Task: Create a due date automation trigger when advanced on, 2 working days before a card is due add dates starting tomorrow at 11:00 AM.
Action: Mouse moved to (1116, 102)
Screenshot: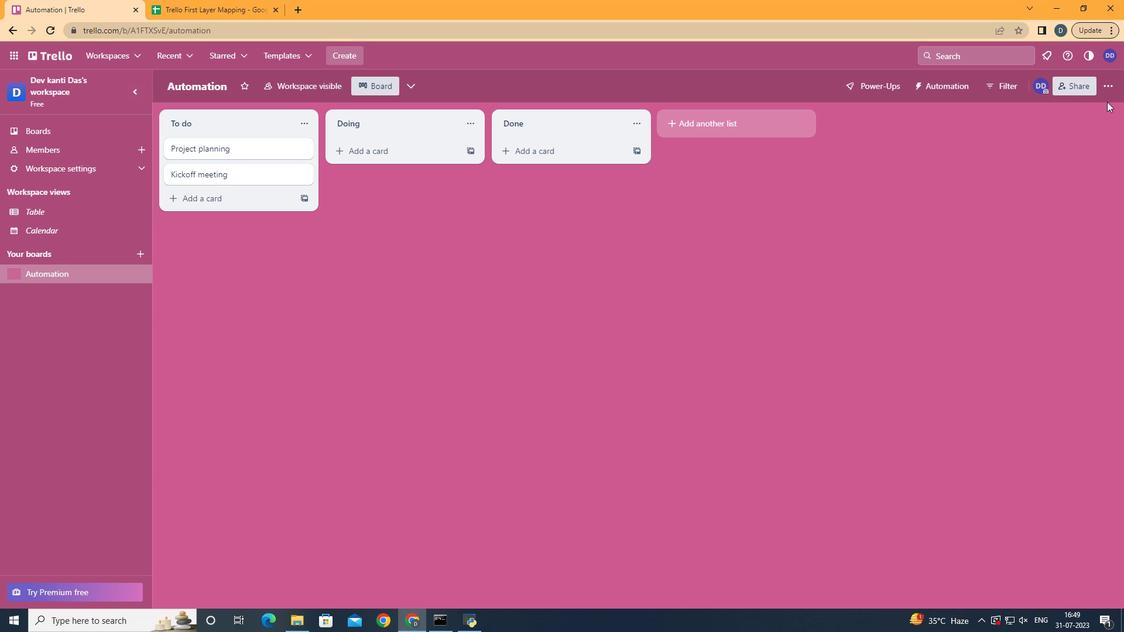
Action: Mouse pressed left at (1116, 102)
Screenshot: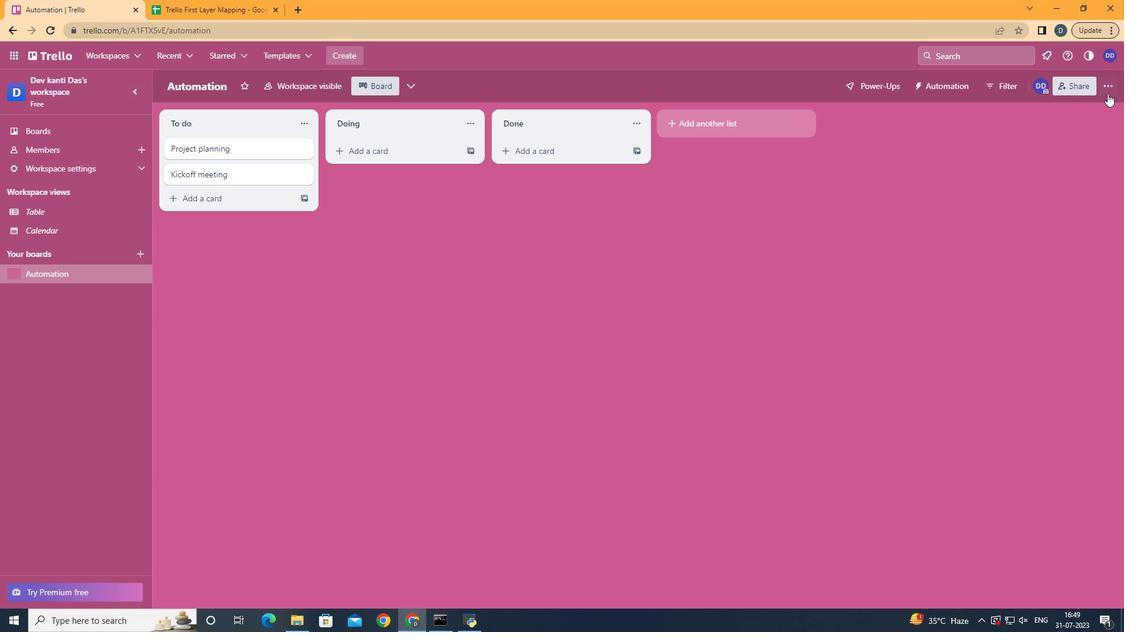
Action: Mouse moved to (1055, 254)
Screenshot: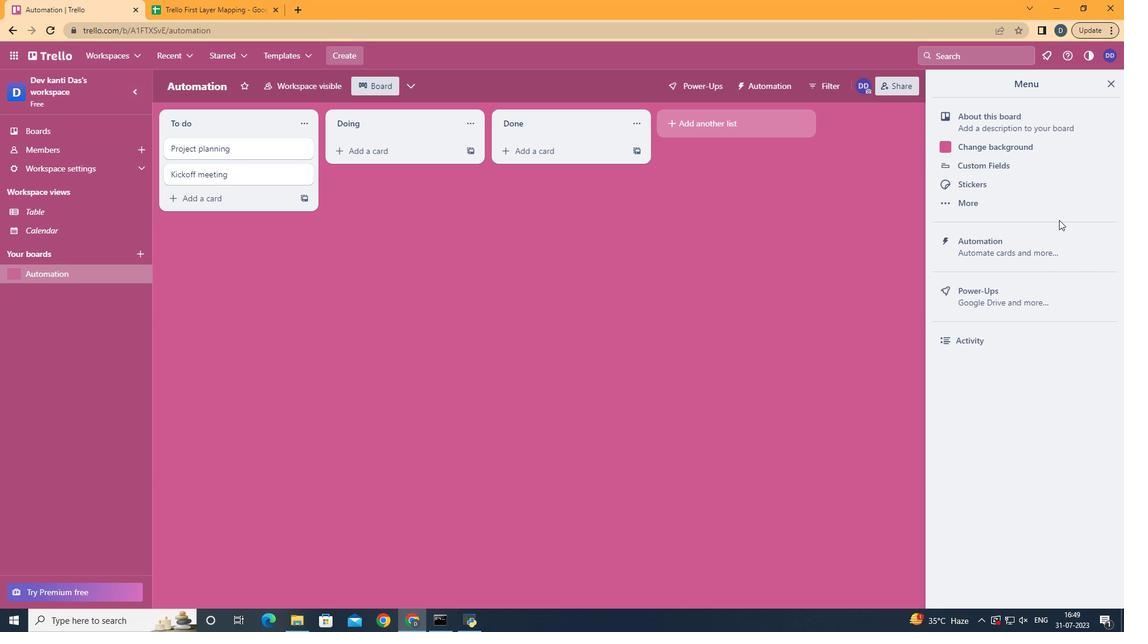 
Action: Mouse pressed left at (1055, 254)
Screenshot: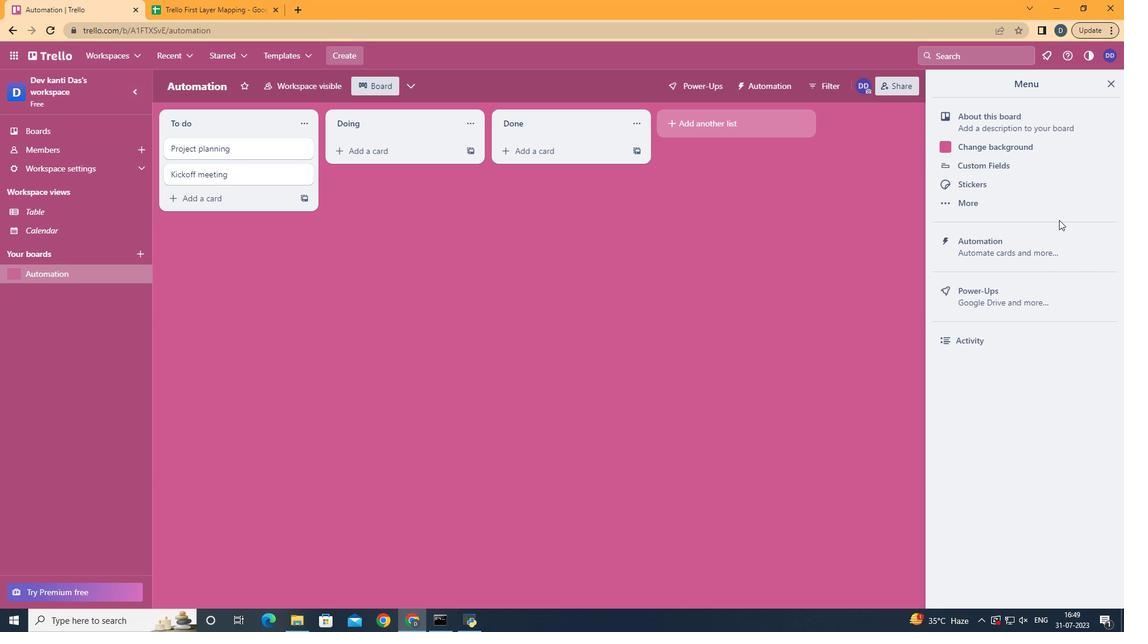 
Action: Mouse moved to (235, 249)
Screenshot: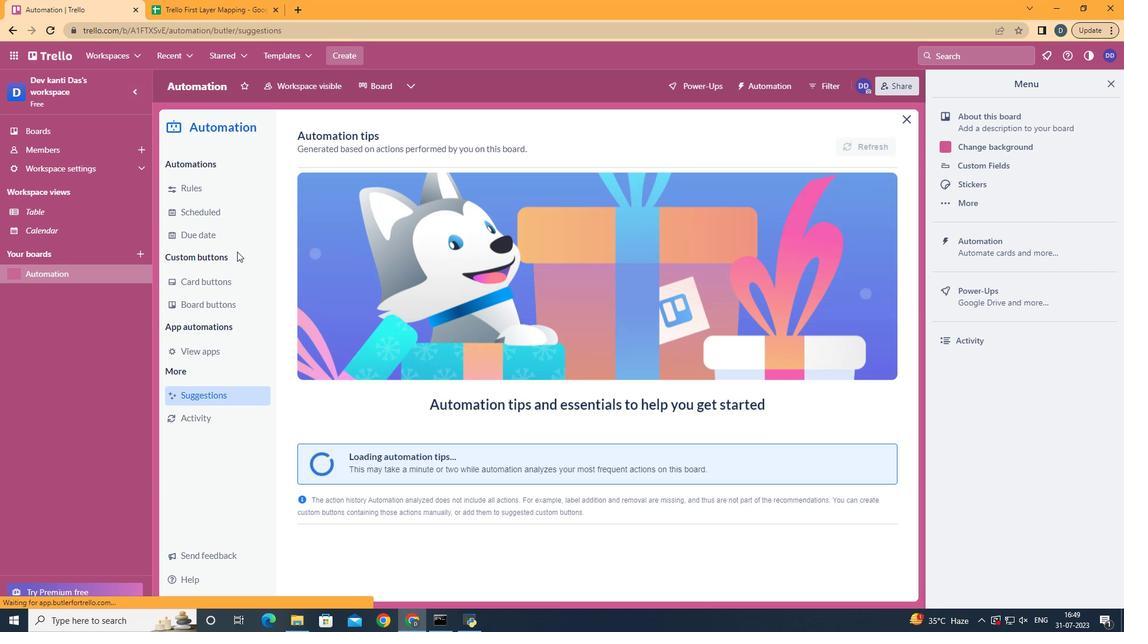 
Action: Mouse pressed left at (235, 249)
Screenshot: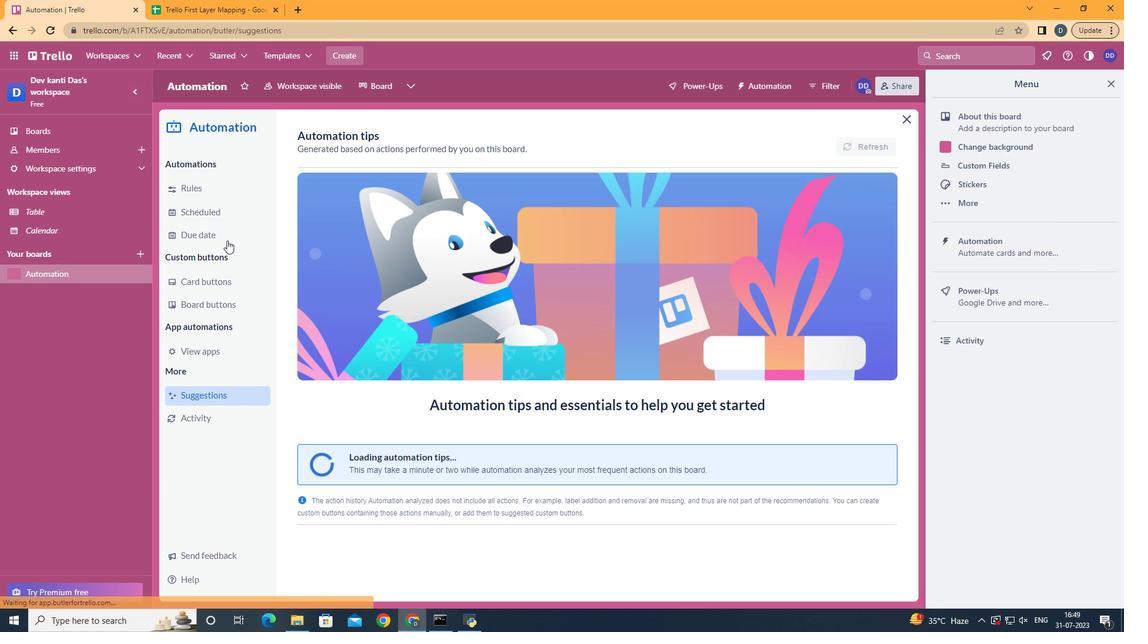
Action: Mouse moved to (841, 145)
Screenshot: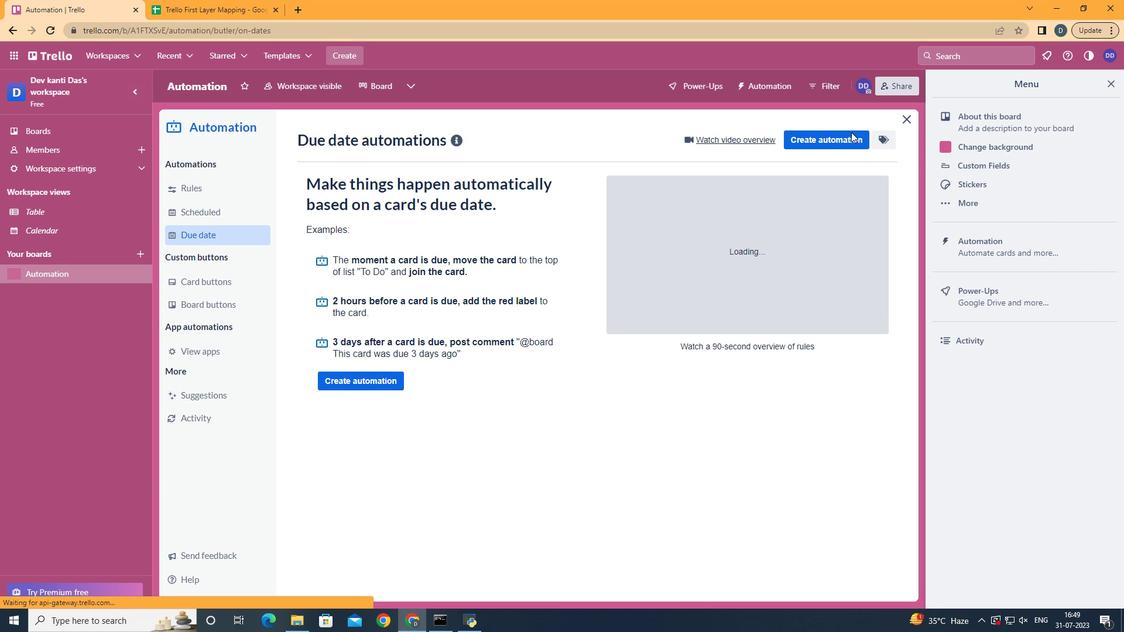 
Action: Mouse pressed left at (841, 145)
Screenshot: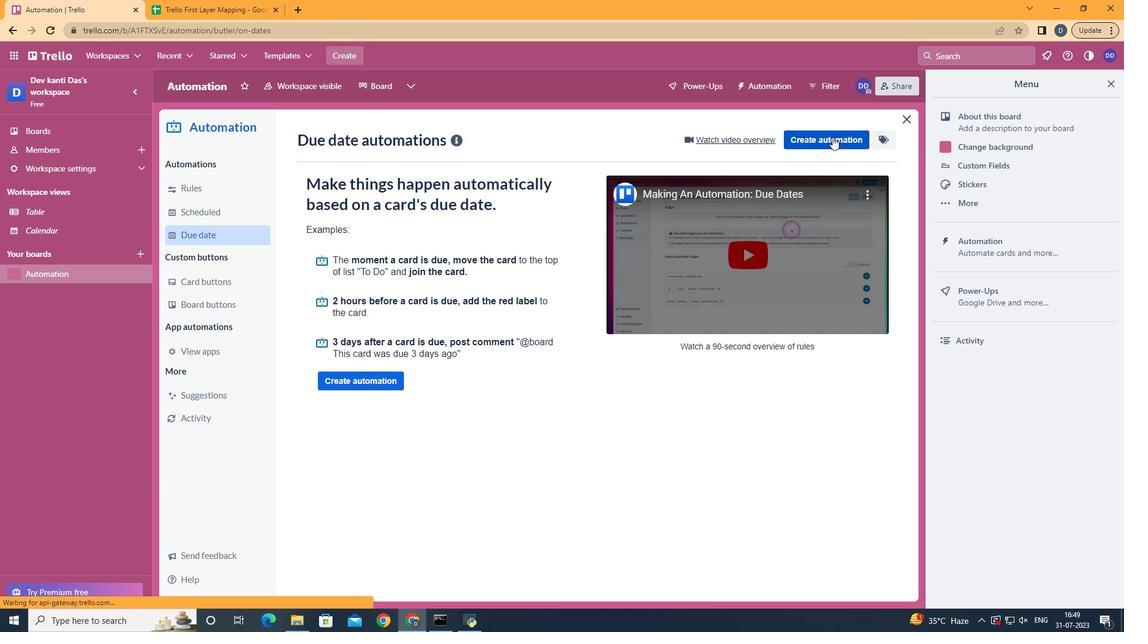 
Action: Mouse moved to (568, 264)
Screenshot: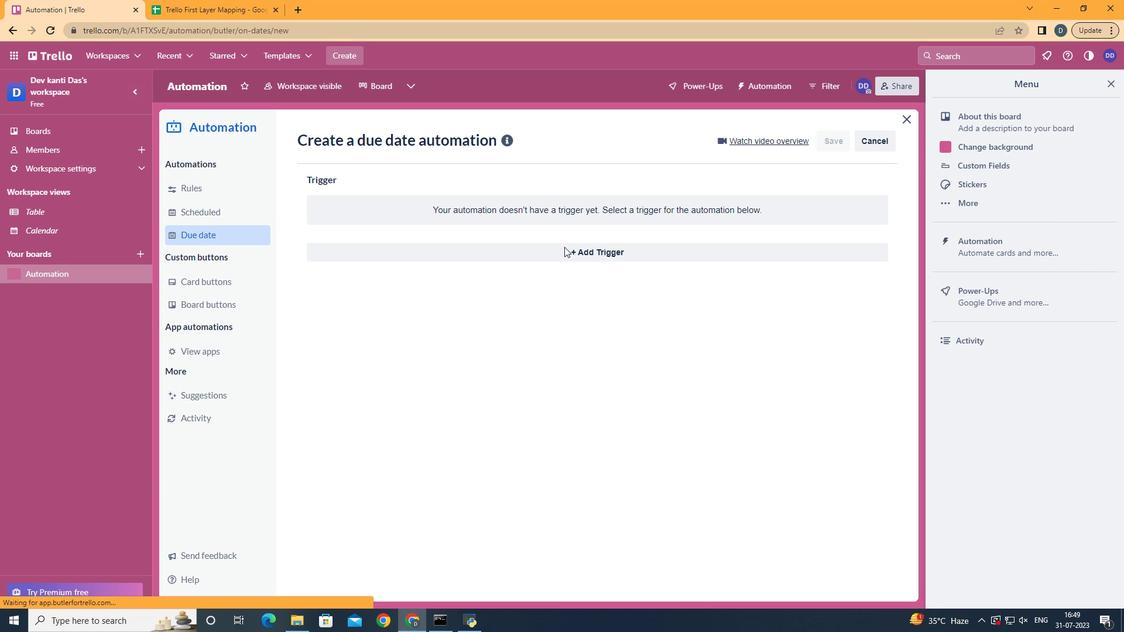 
Action: Mouse pressed left at (568, 264)
Screenshot: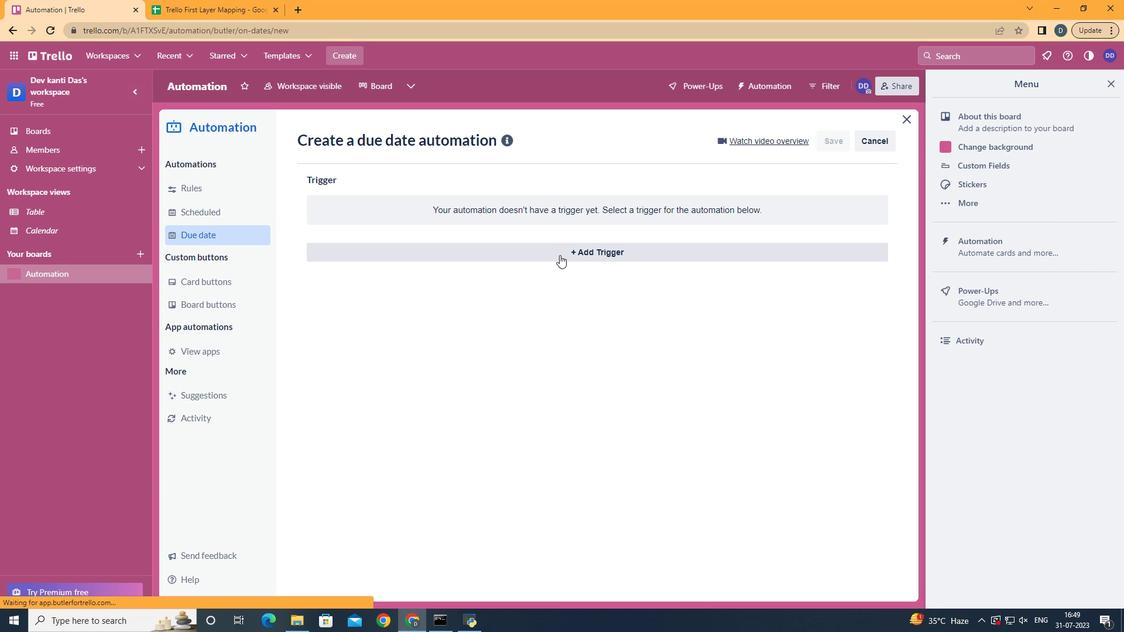 
Action: Mouse moved to (394, 487)
Screenshot: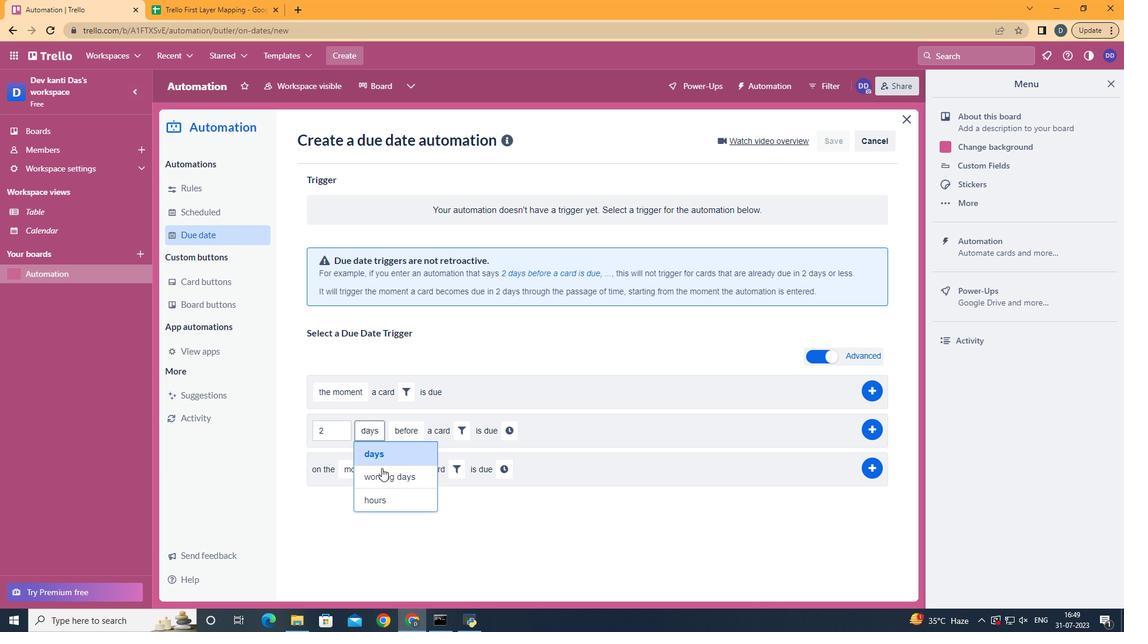 
Action: Mouse pressed left at (394, 487)
Screenshot: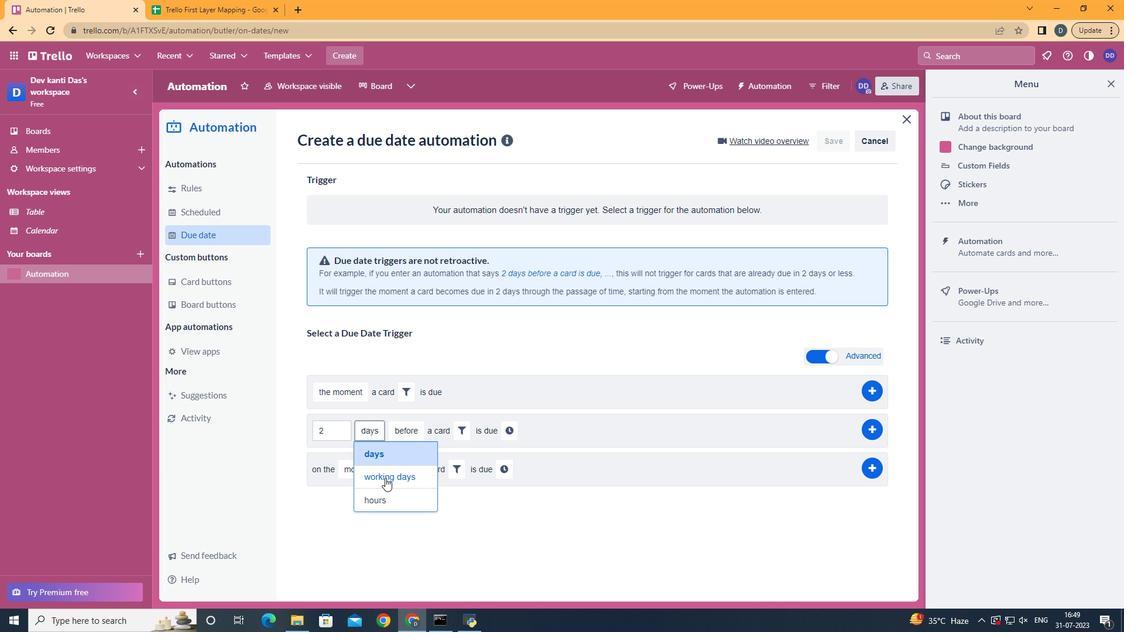 
Action: Mouse moved to (498, 442)
Screenshot: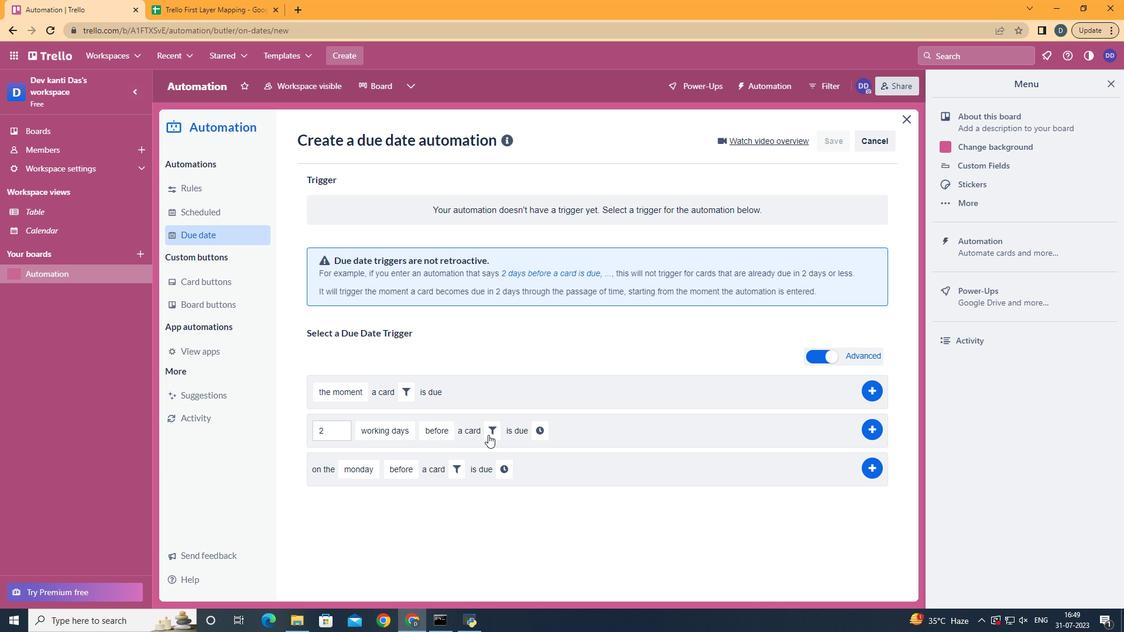 
Action: Mouse pressed left at (498, 442)
Screenshot: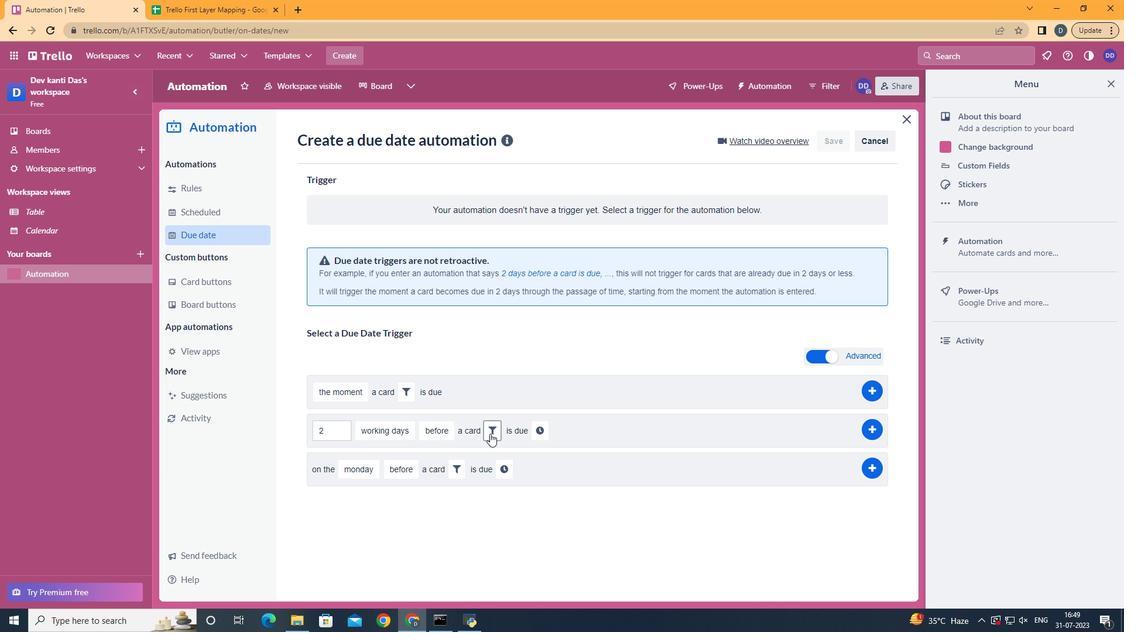 
Action: Mouse moved to (570, 480)
Screenshot: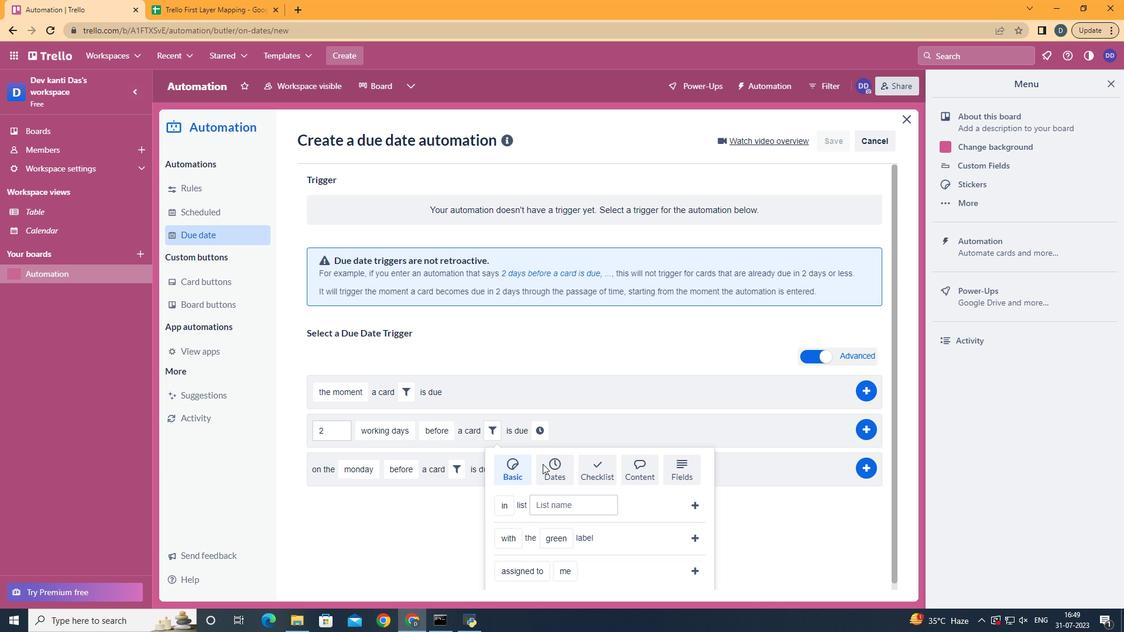 
Action: Mouse pressed left at (570, 480)
Screenshot: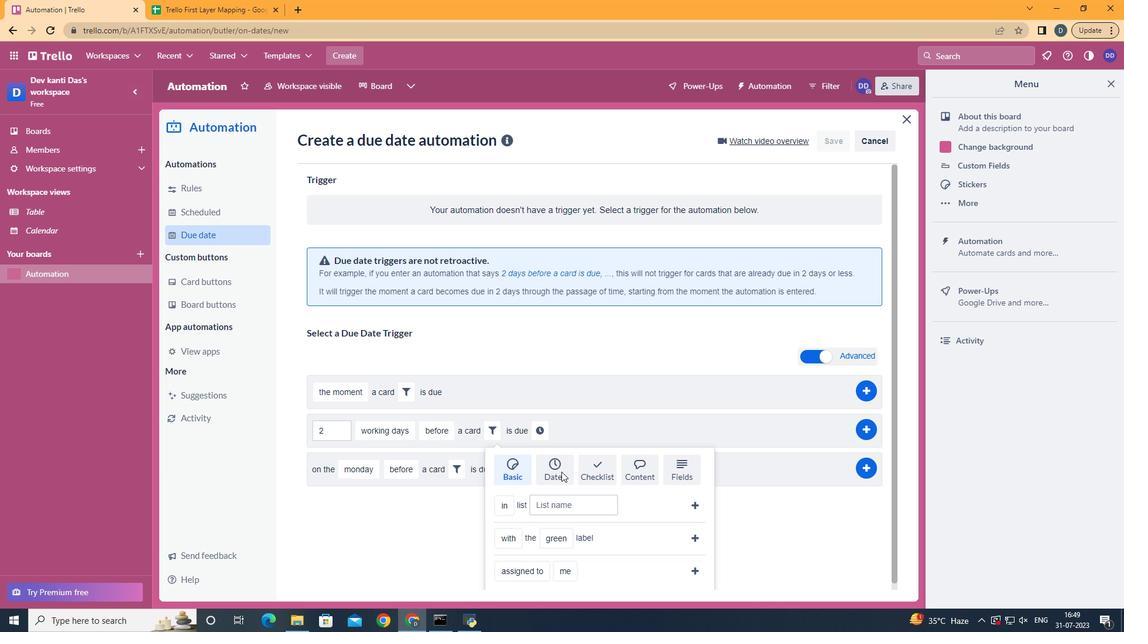 
Action: Mouse scrolled (570, 480) with delta (0, 0)
Screenshot: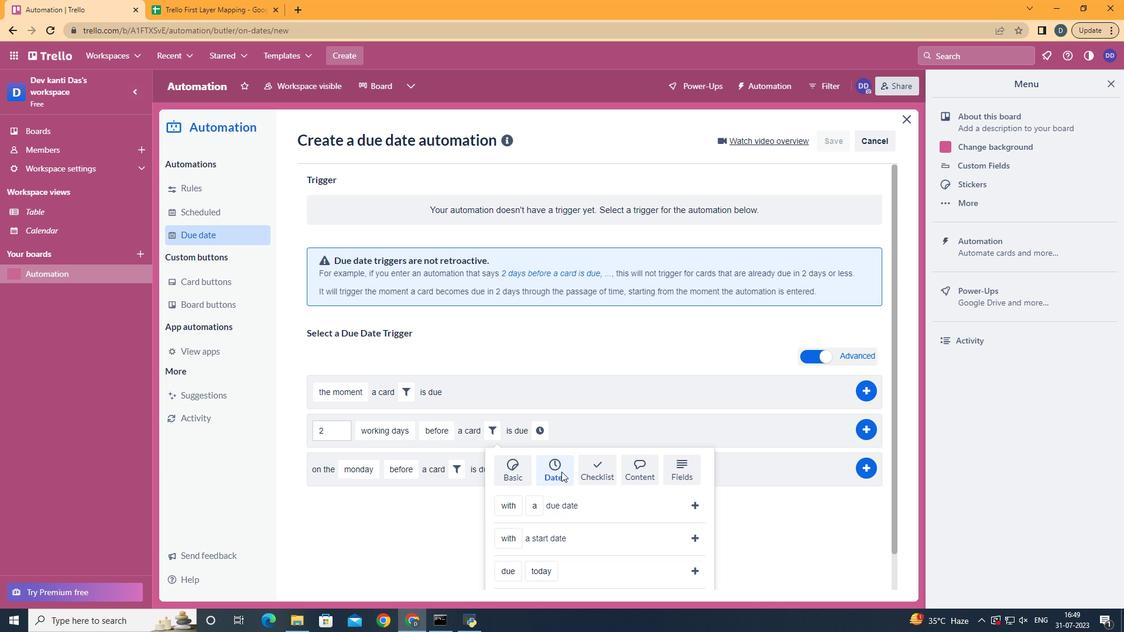 
Action: Mouse scrolled (570, 480) with delta (0, 0)
Screenshot: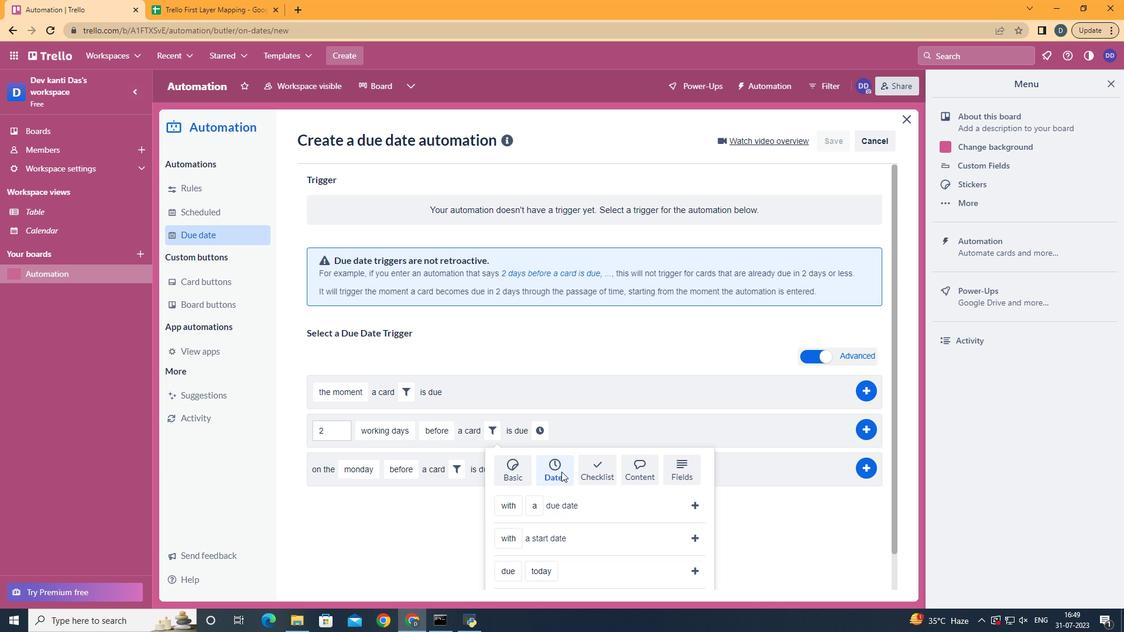 
Action: Mouse scrolled (570, 480) with delta (0, 0)
Screenshot: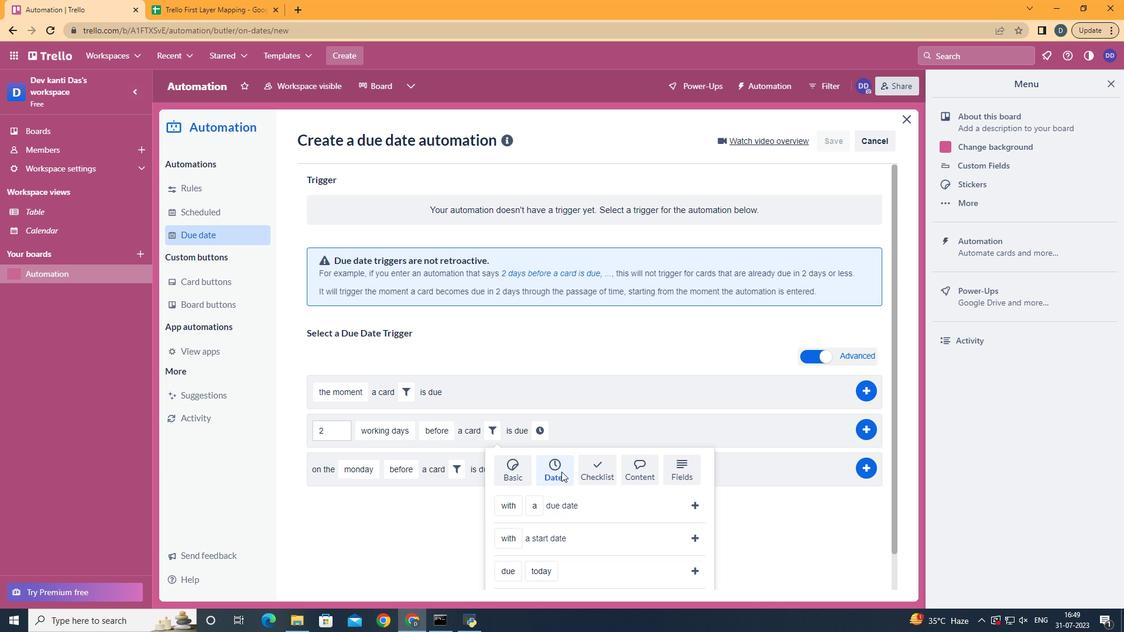 
Action: Mouse scrolled (570, 480) with delta (0, 0)
Screenshot: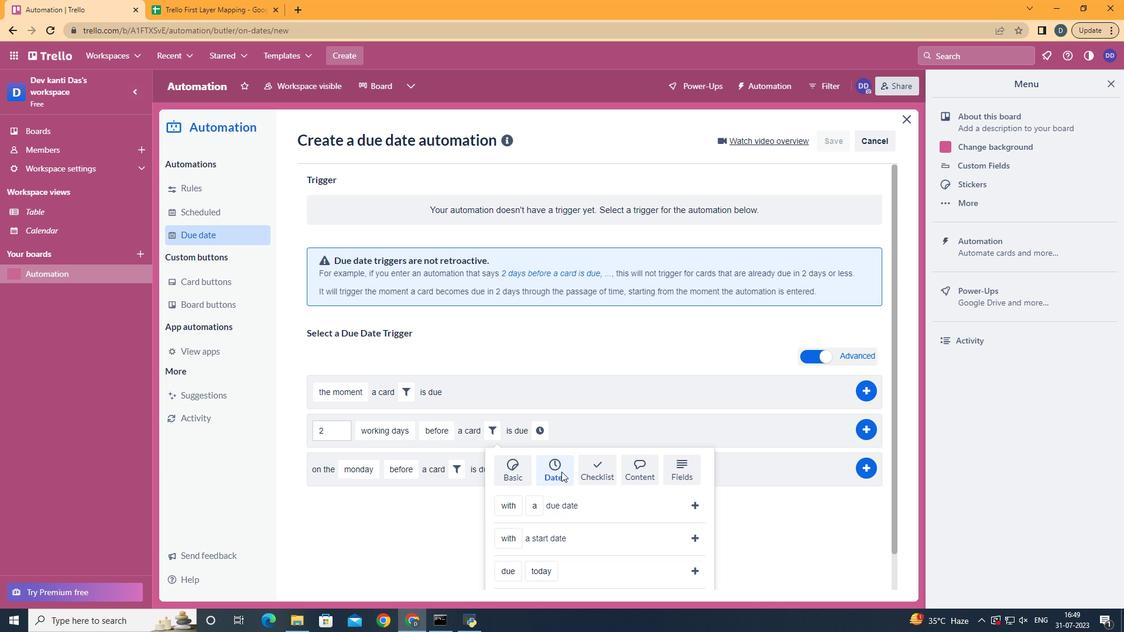 
Action: Mouse scrolled (570, 480) with delta (0, 0)
Screenshot: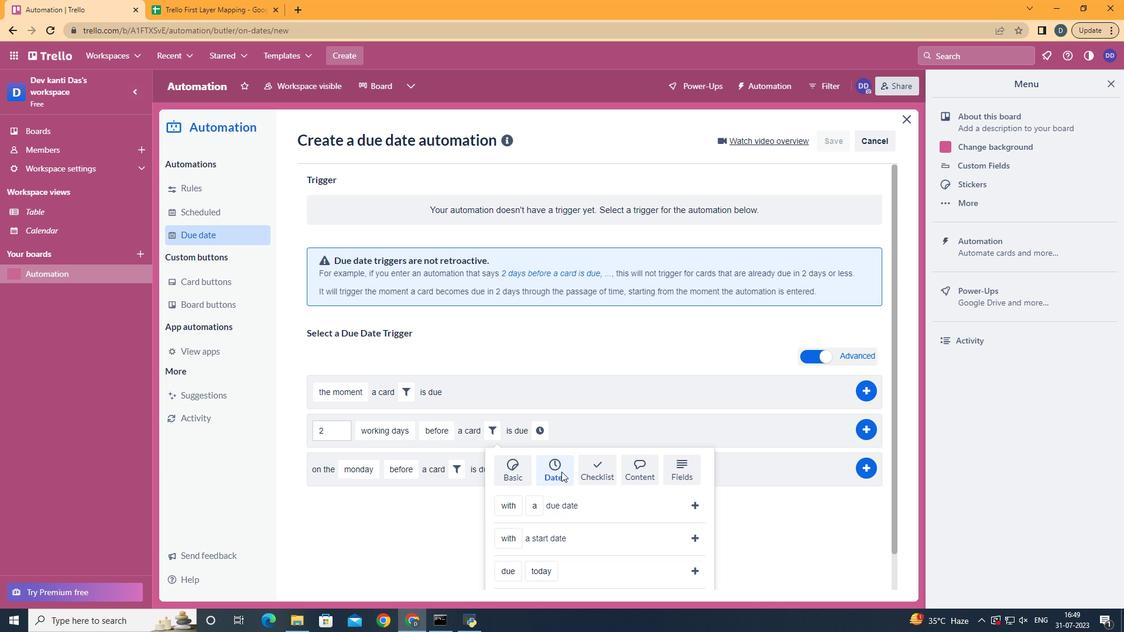 
Action: Mouse moved to (541, 493)
Screenshot: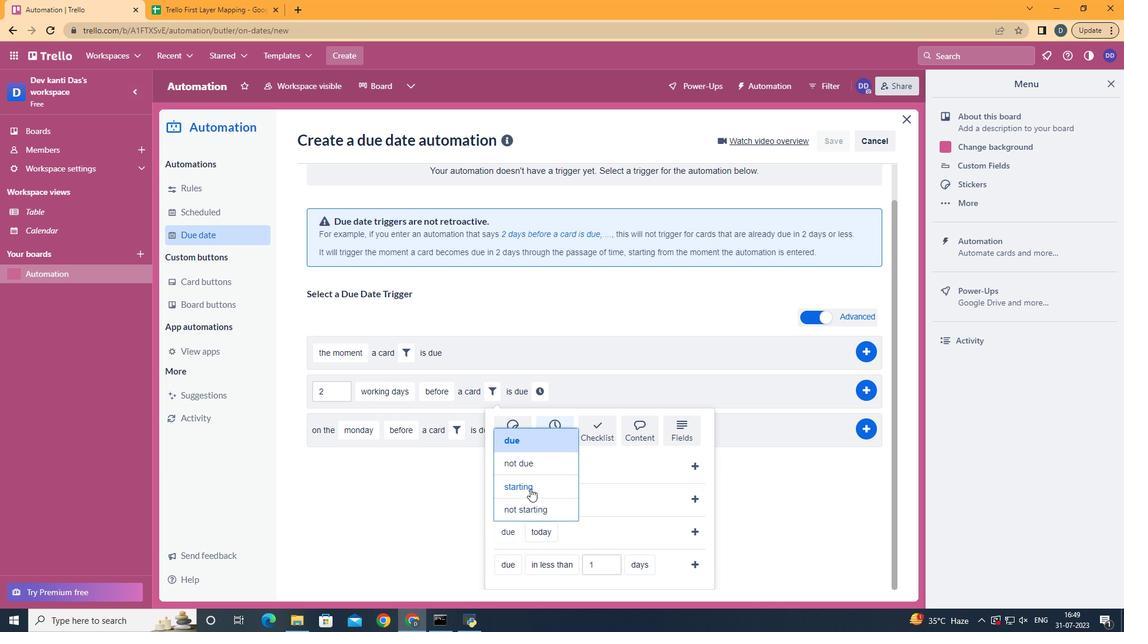 
Action: Mouse pressed left at (541, 493)
Screenshot: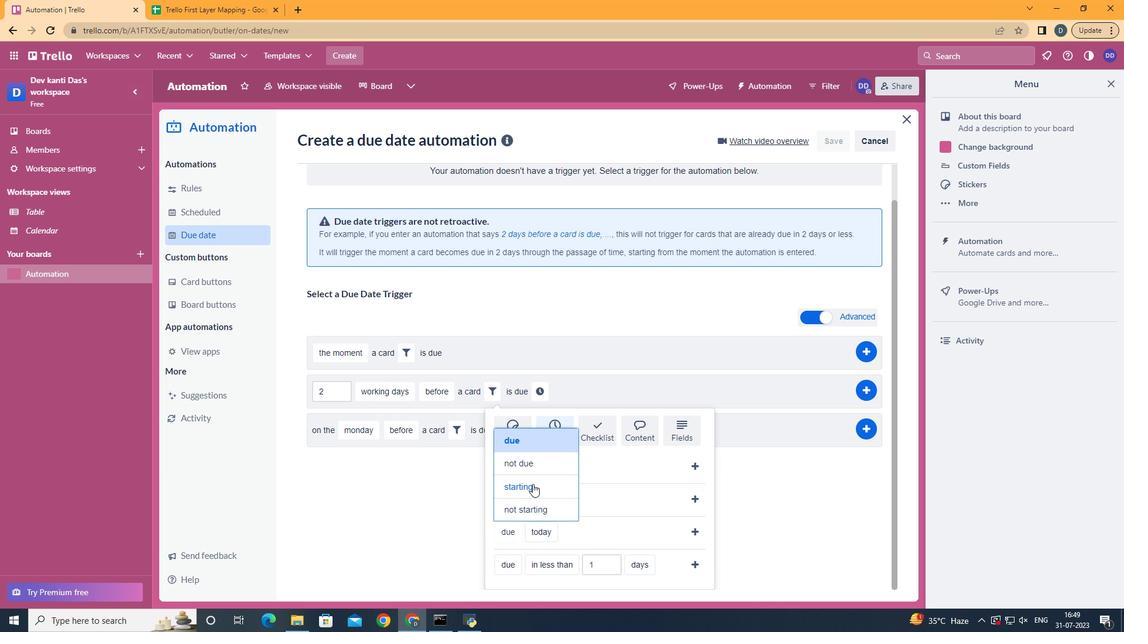 
Action: Mouse moved to (582, 426)
Screenshot: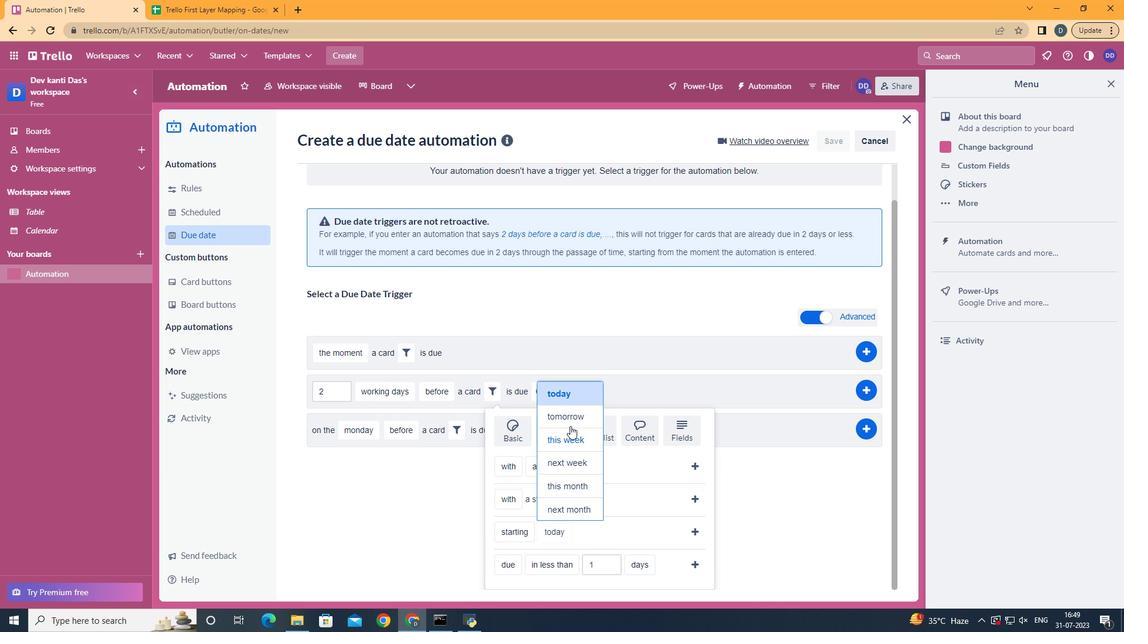 
Action: Mouse pressed left at (582, 426)
Screenshot: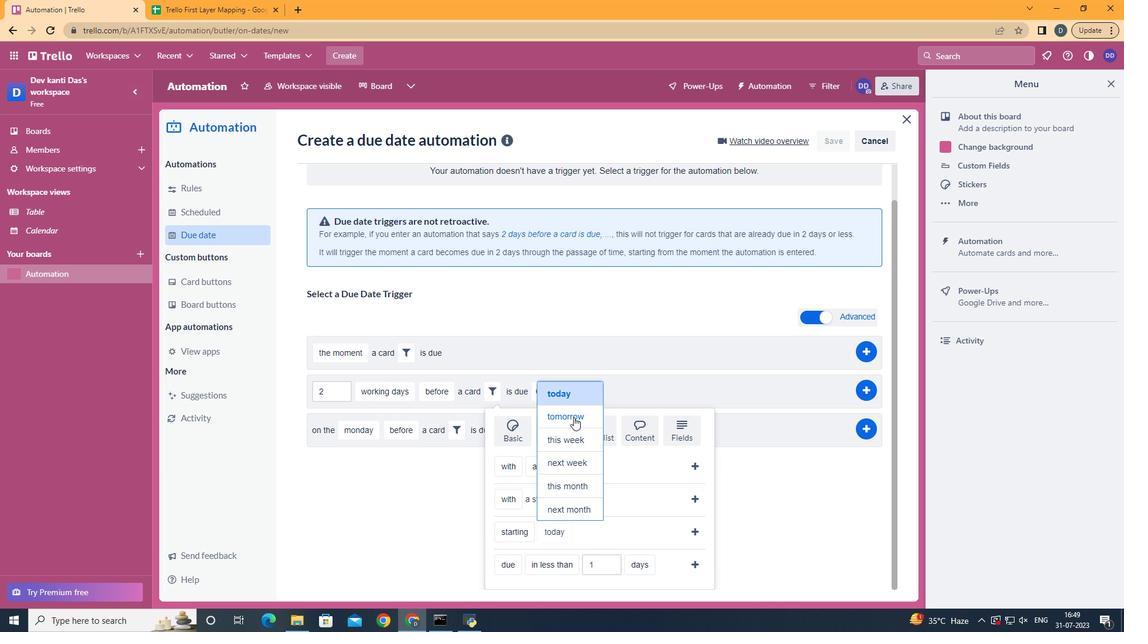 
Action: Mouse moved to (698, 535)
Screenshot: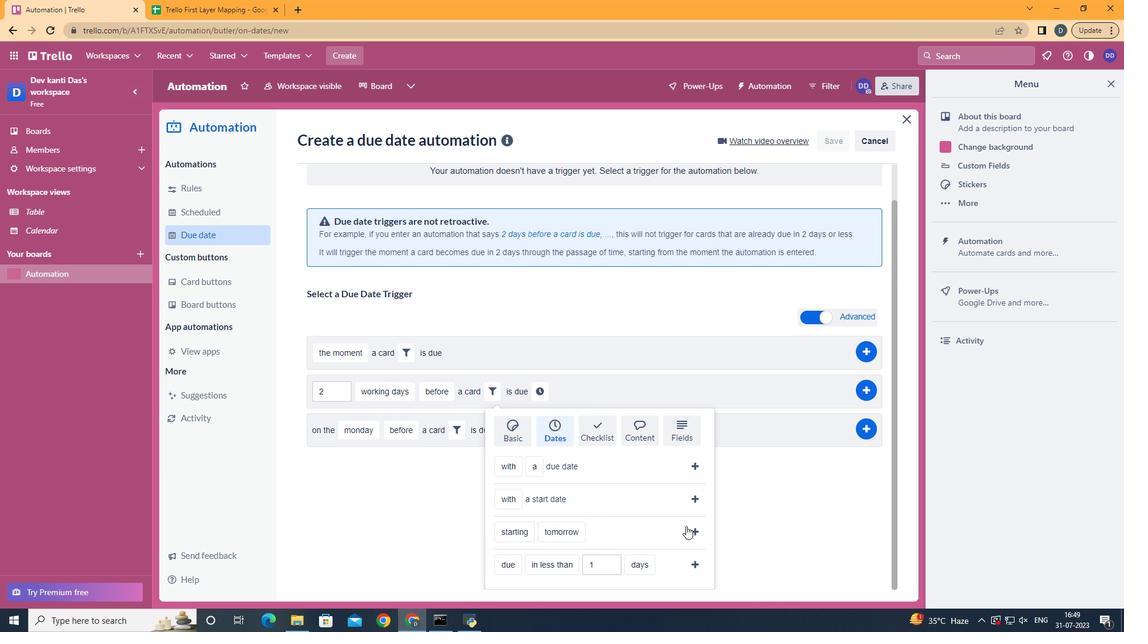 
Action: Mouse pressed left at (698, 535)
Screenshot: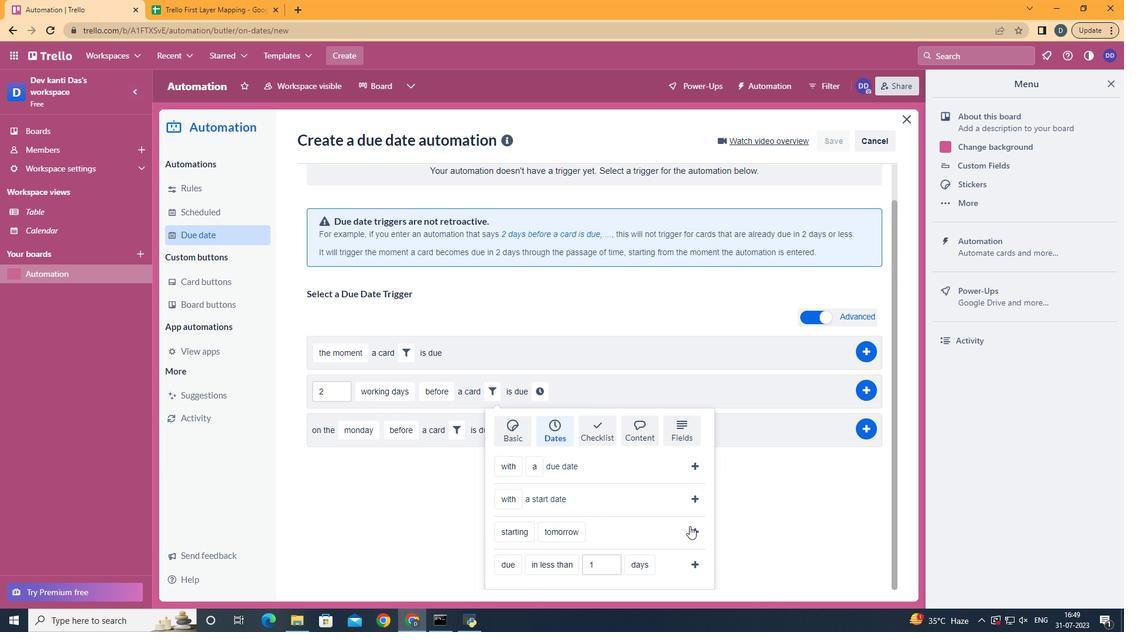 
Action: Mouse moved to (641, 440)
Screenshot: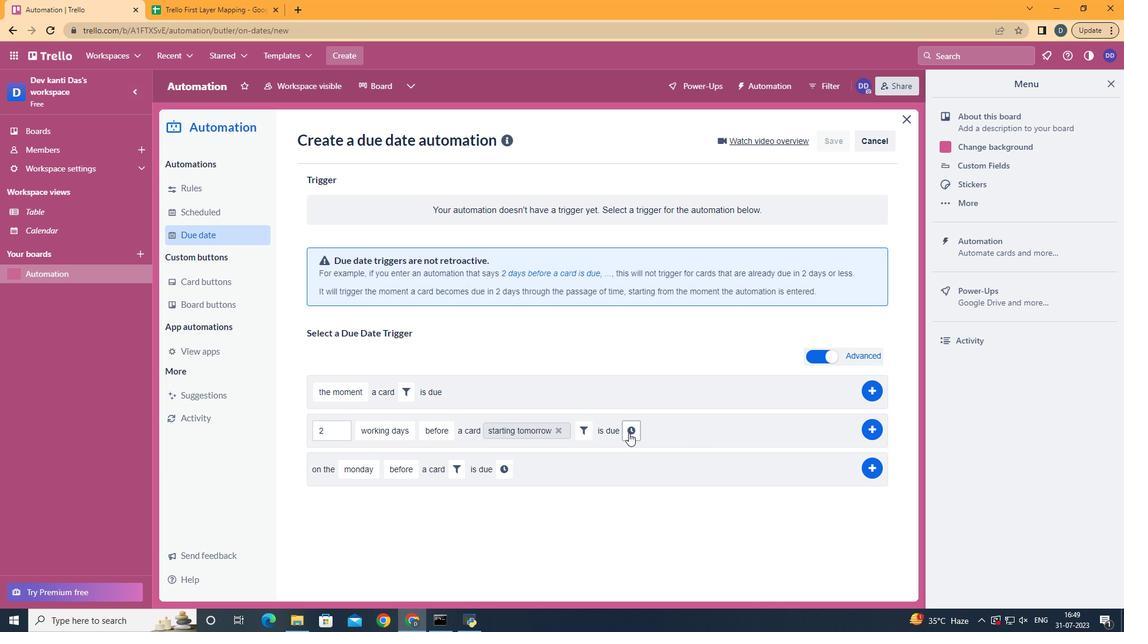 
Action: Mouse pressed left at (641, 440)
Screenshot: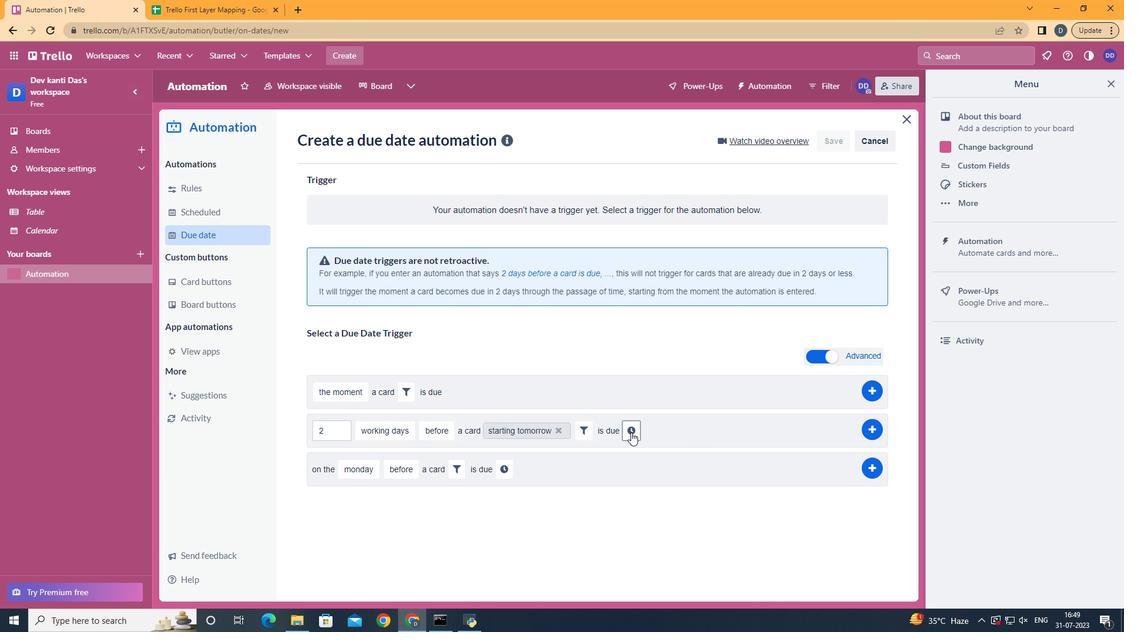 
Action: Mouse moved to (676, 436)
Screenshot: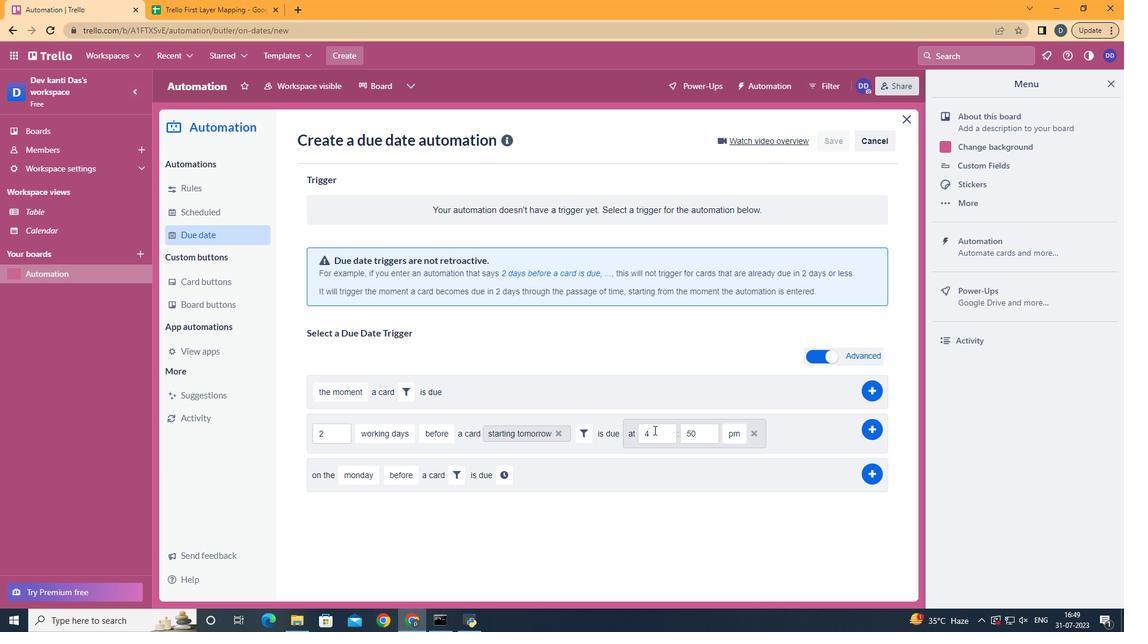 
Action: Mouse pressed left at (676, 436)
Screenshot: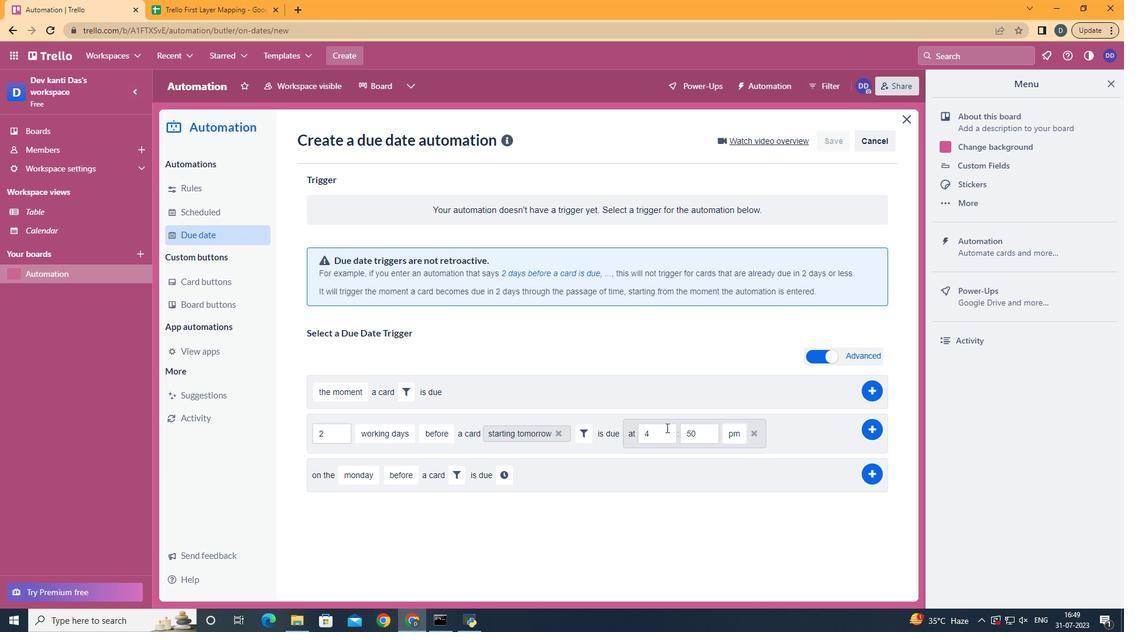 
Action: Key pressed <Key.backspace>11
Screenshot: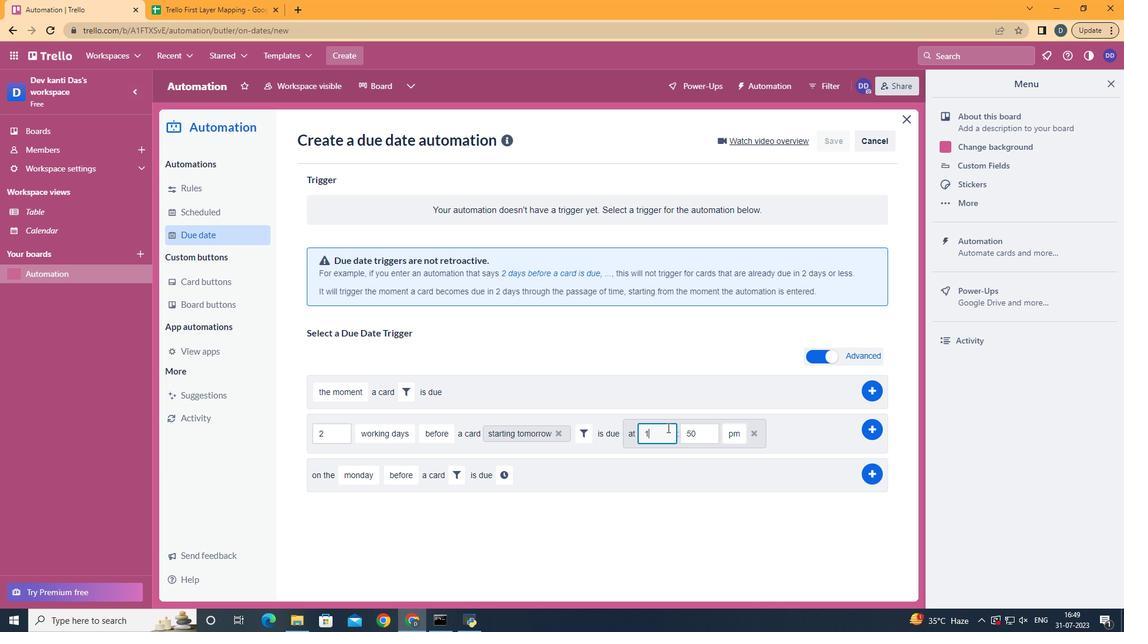 
Action: Mouse moved to (709, 447)
Screenshot: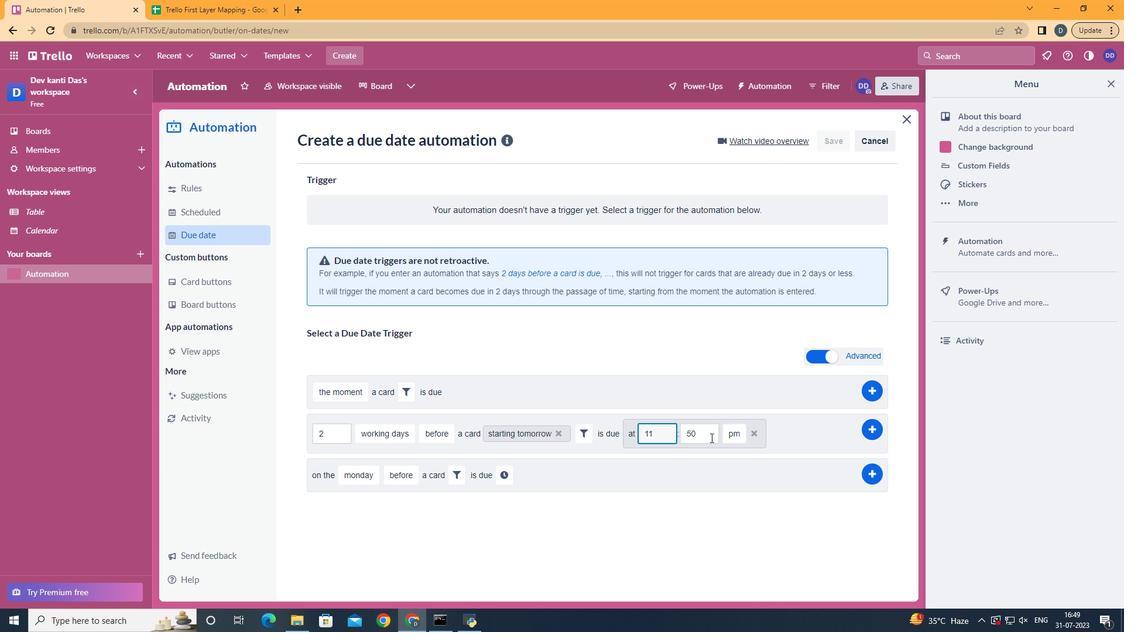 
Action: Mouse pressed left at (709, 447)
Screenshot: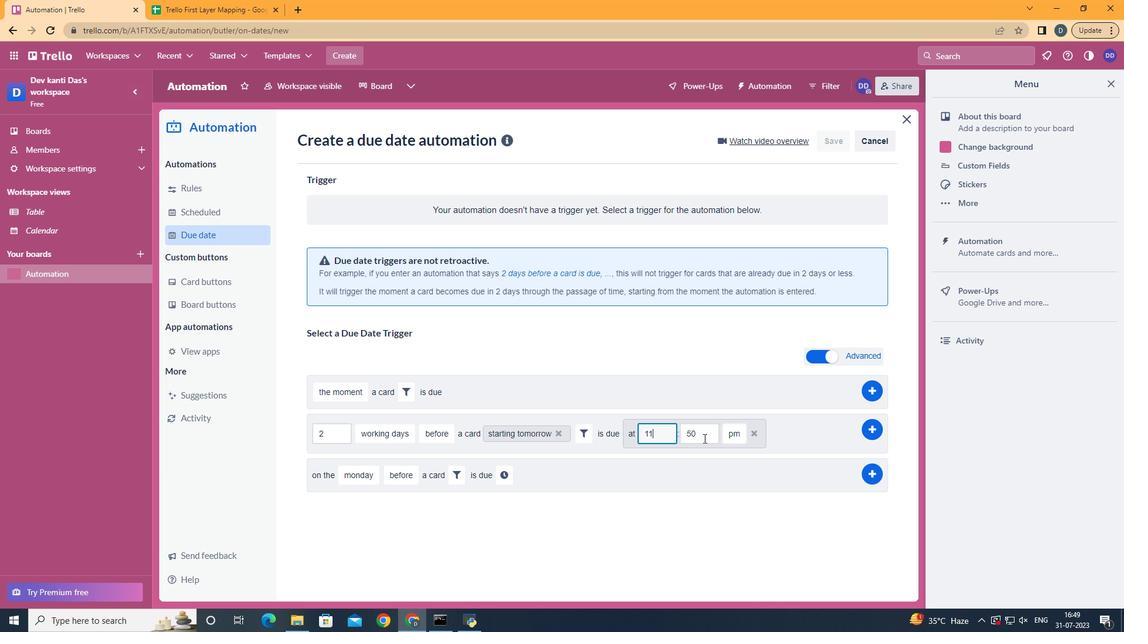 
Action: Key pressed <Key.backspace><Key.backspace>00
Screenshot: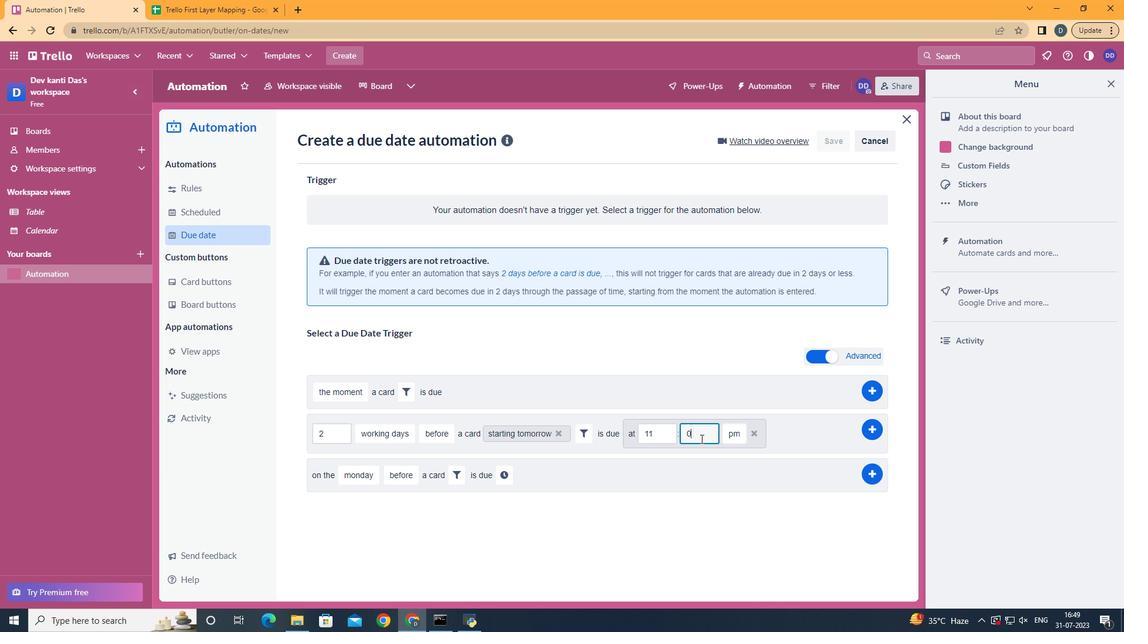 
Action: Mouse moved to (746, 461)
Screenshot: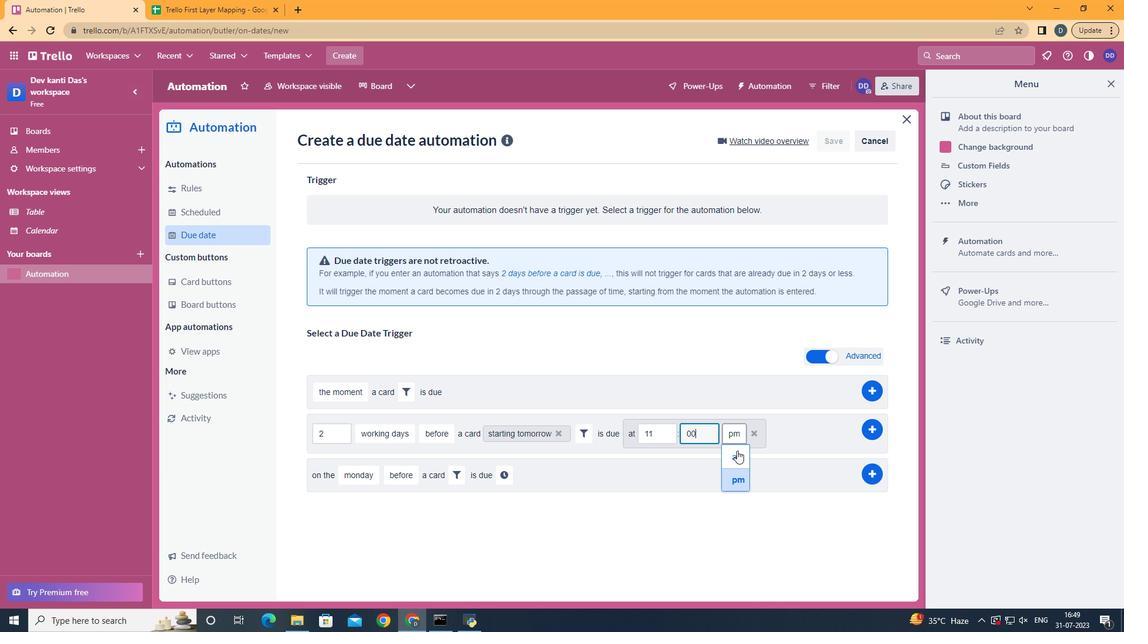 
Action: Mouse pressed left at (746, 461)
Screenshot: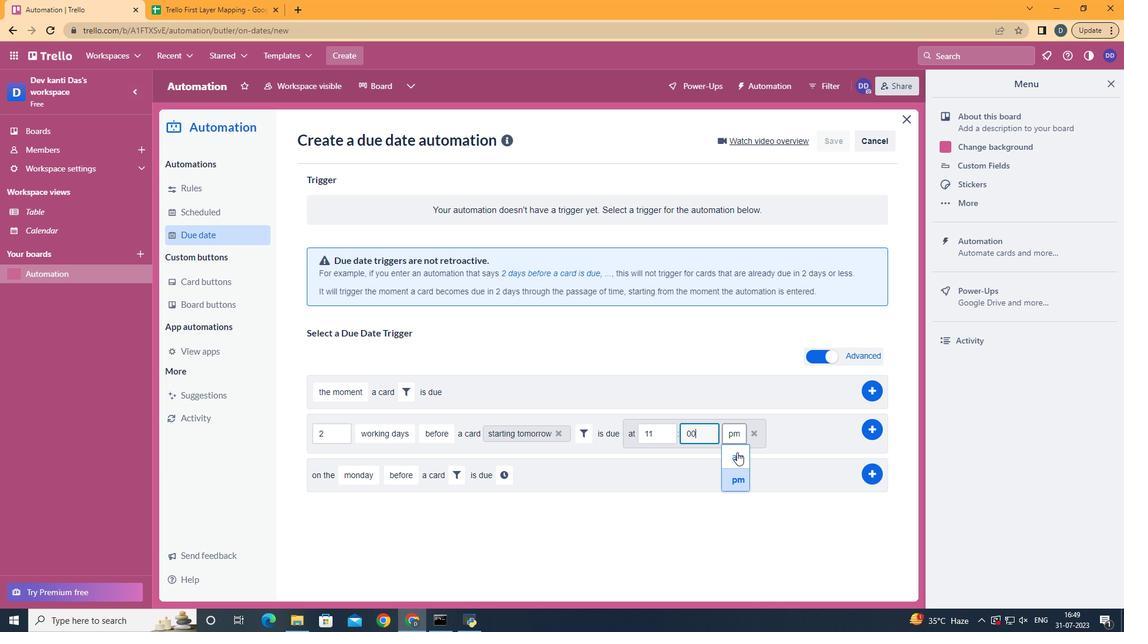 
Action: Mouse moved to (884, 440)
Screenshot: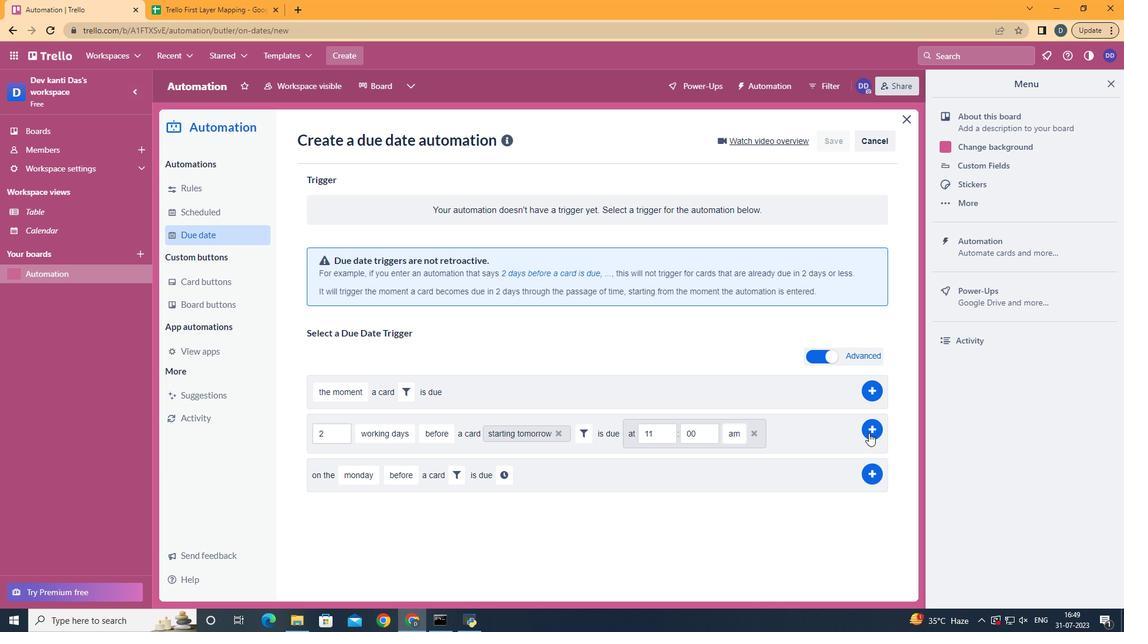 
Action: Mouse pressed left at (884, 440)
Screenshot: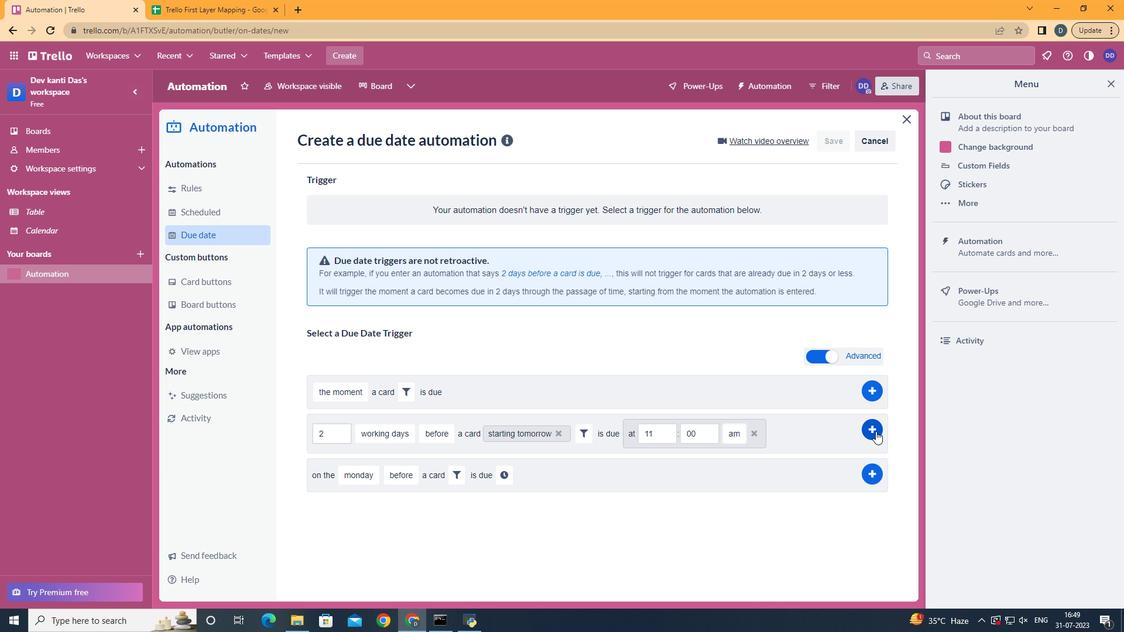 
Action: Mouse moved to (562, 302)
Screenshot: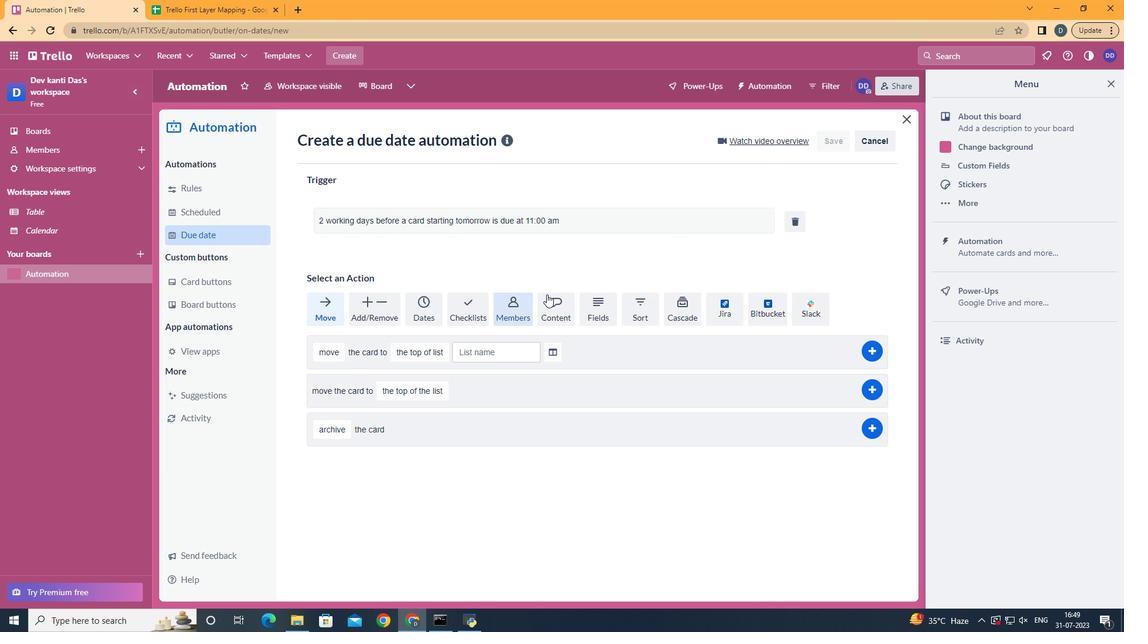 
